 Task: Add Booch Craft Ginger Lime Hard Kombucha to the cart.
Action: Mouse moved to (820, 261)
Screenshot: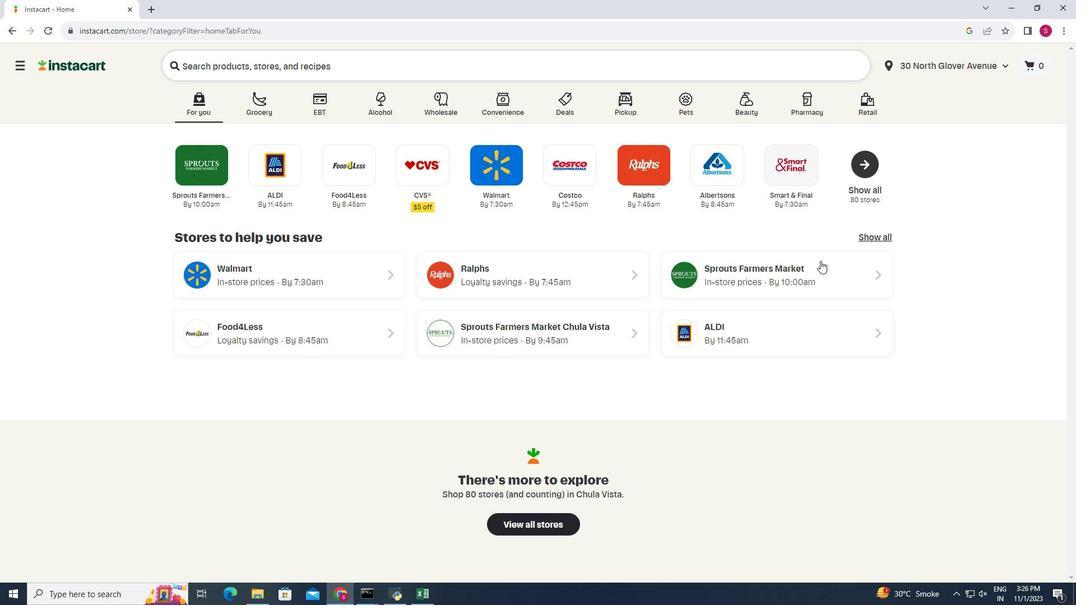
Action: Mouse pressed left at (820, 261)
Screenshot: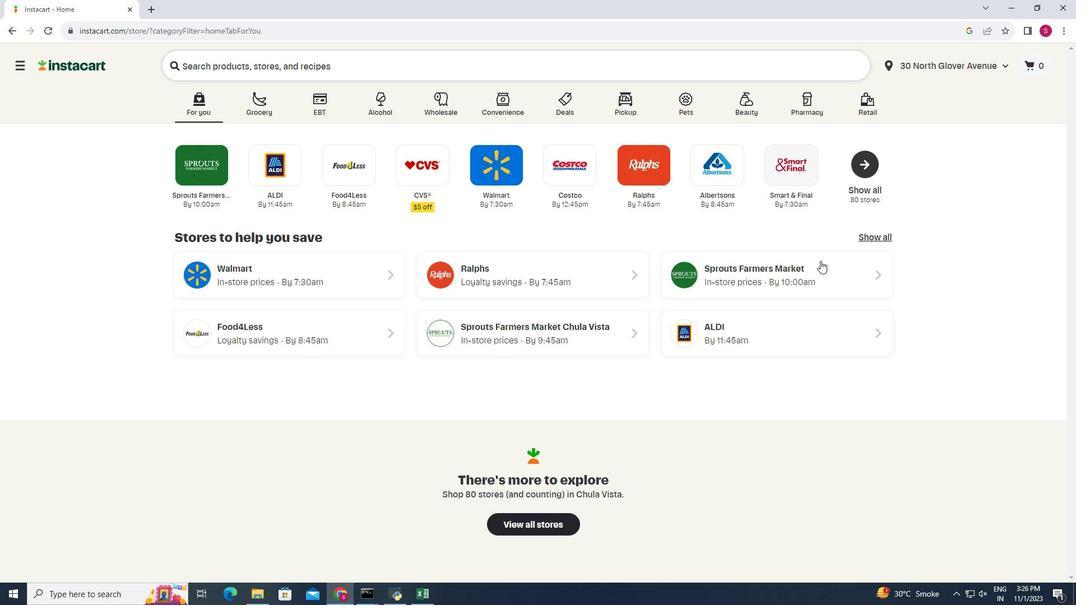 
Action: Mouse moved to (51, 558)
Screenshot: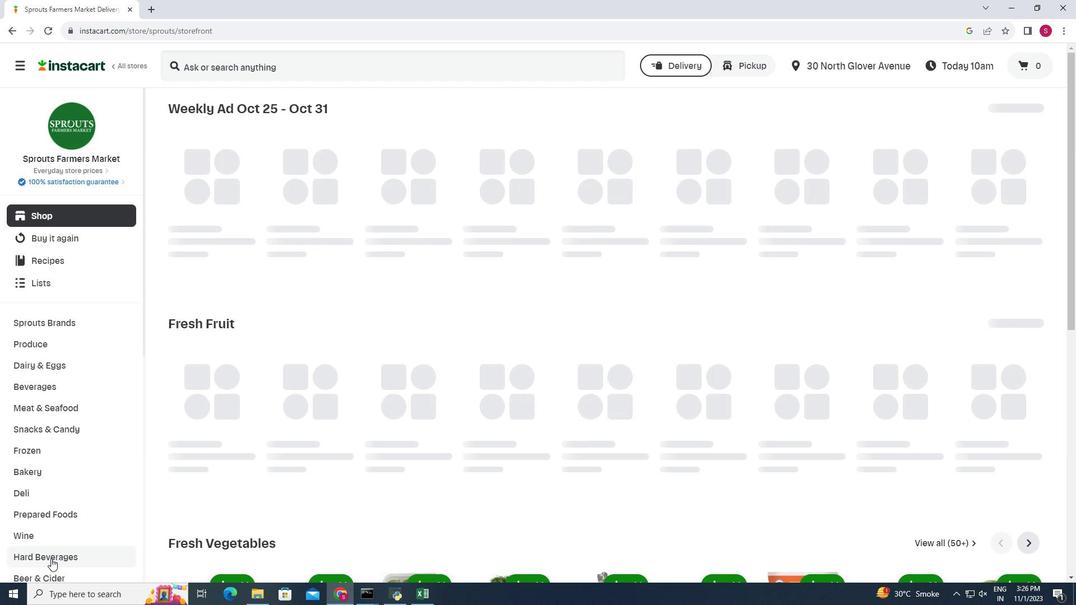 
Action: Mouse pressed left at (51, 558)
Screenshot: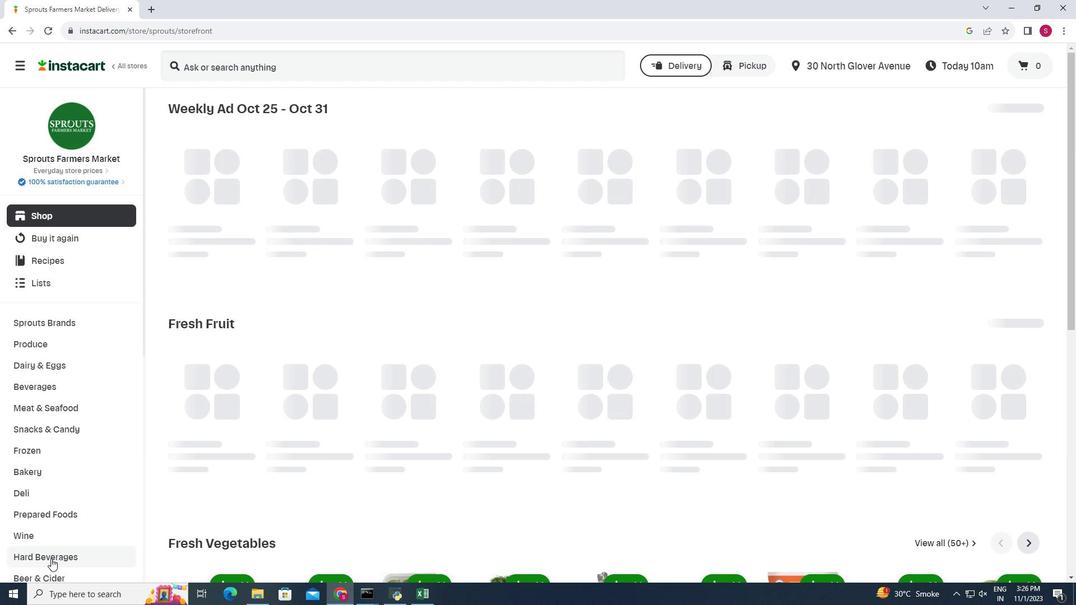 
Action: Mouse moved to (361, 142)
Screenshot: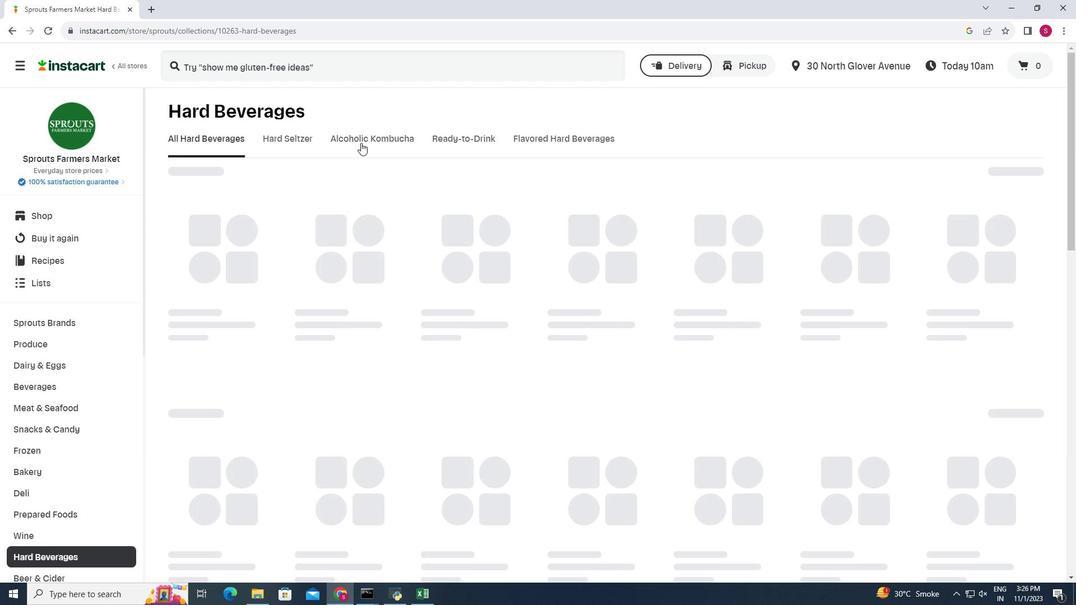 
Action: Mouse pressed left at (361, 142)
Screenshot: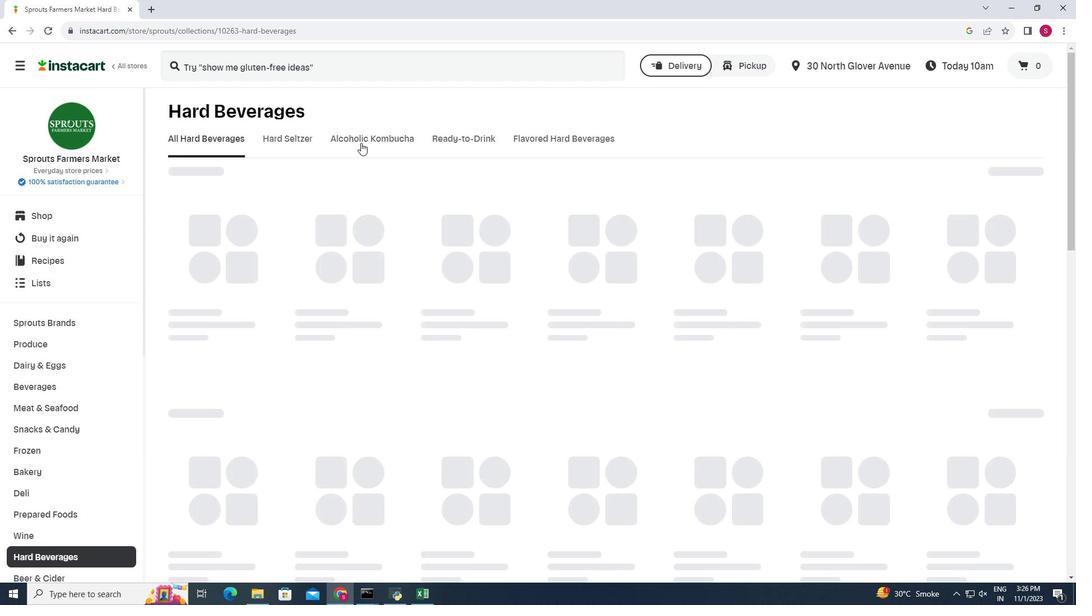 
Action: Mouse moved to (241, 238)
Screenshot: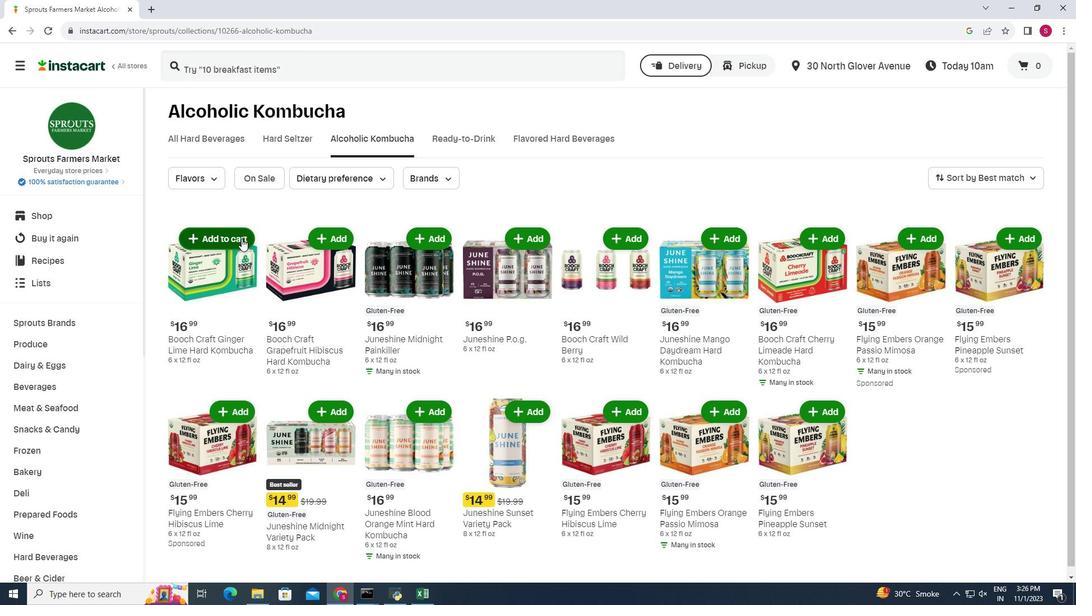 
Action: Mouse pressed left at (241, 238)
Screenshot: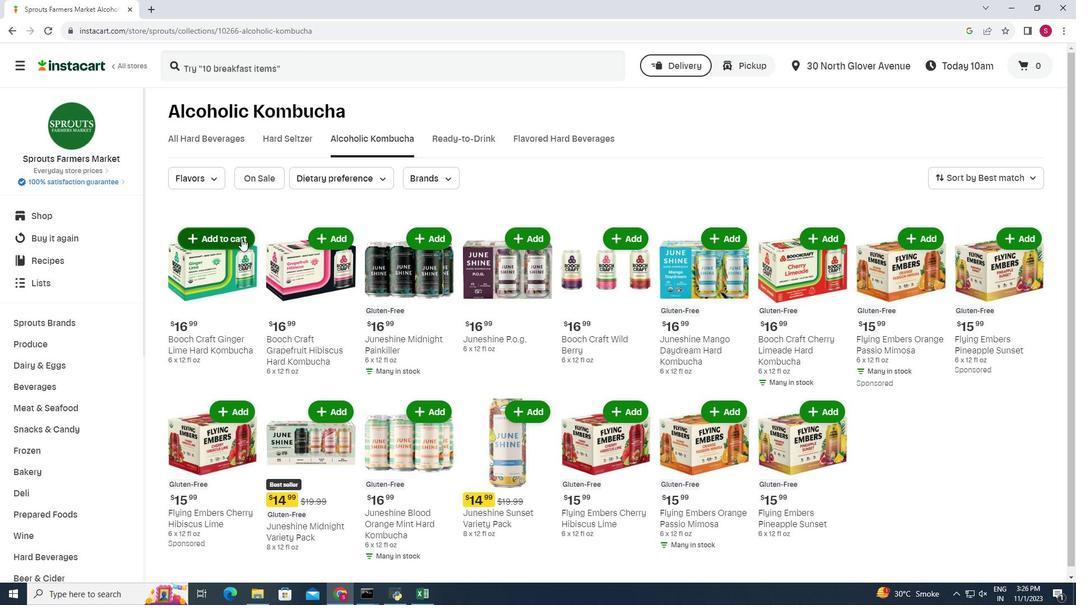 
Action: Mouse moved to (297, 205)
Screenshot: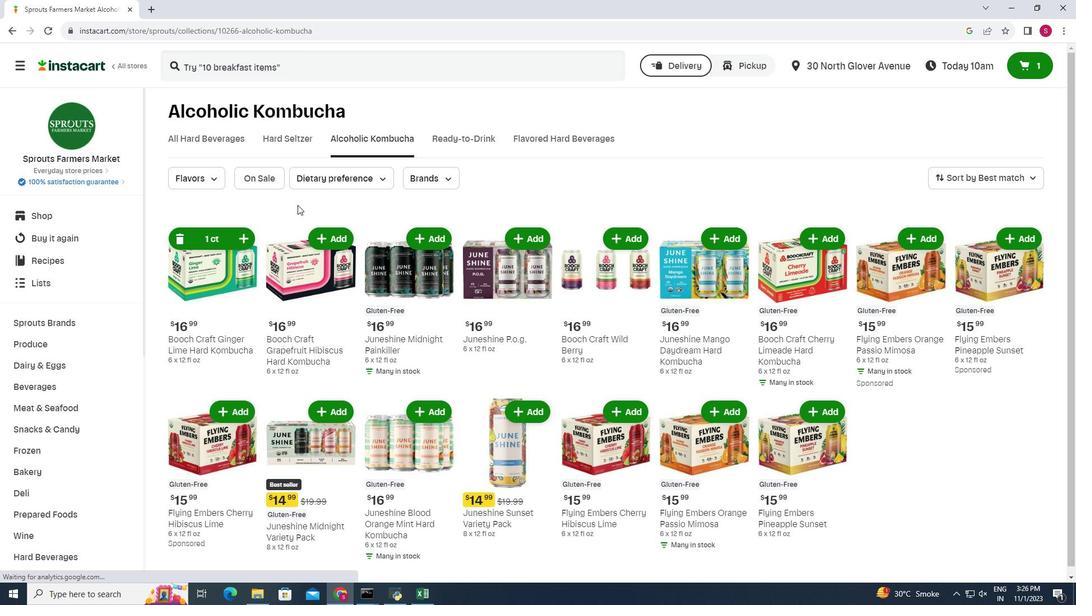
